 Task: Set the company name to 'equals' while creating a New Invoice.
Action: Mouse moved to (137, 14)
Screenshot: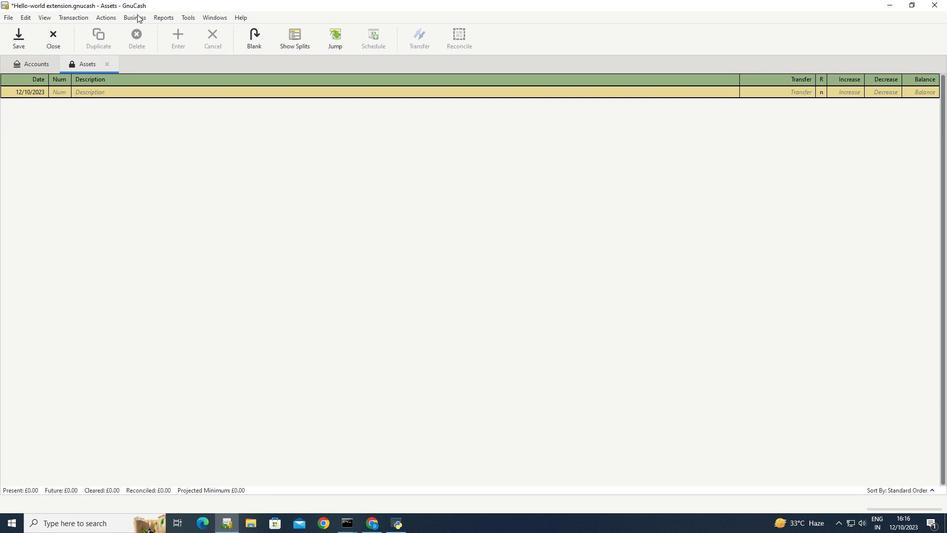 
Action: Mouse pressed left at (137, 14)
Screenshot: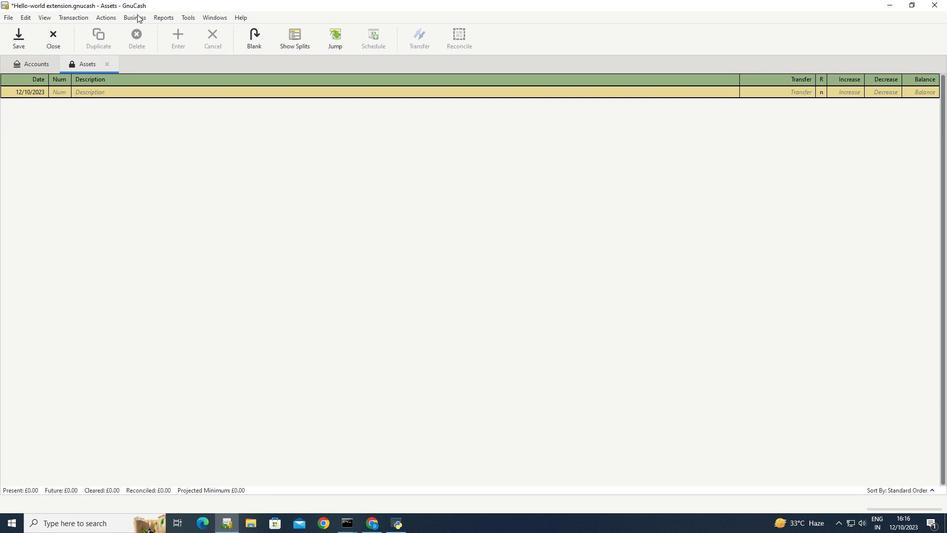 
Action: Mouse moved to (250, 67)
Screenshot: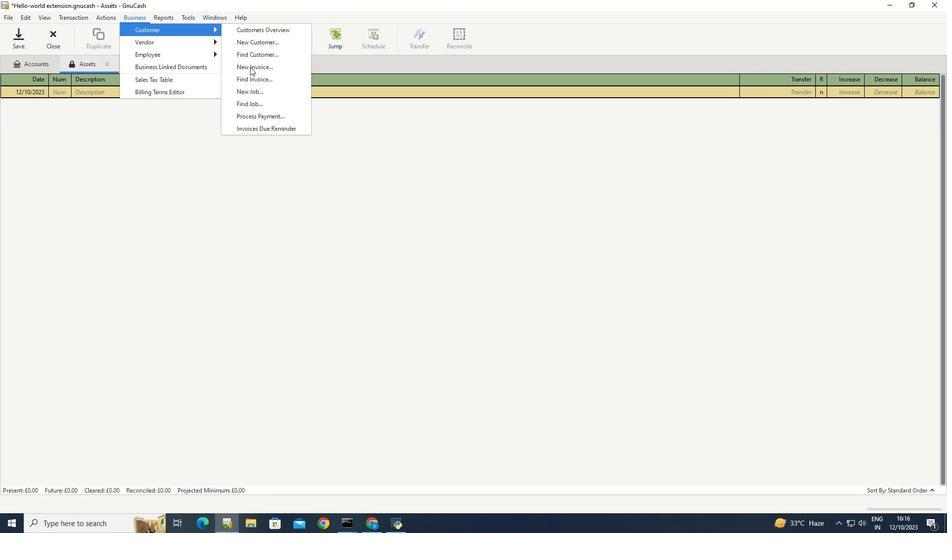 
Action: Mouse pressed left at (250, 67)
Screenshot: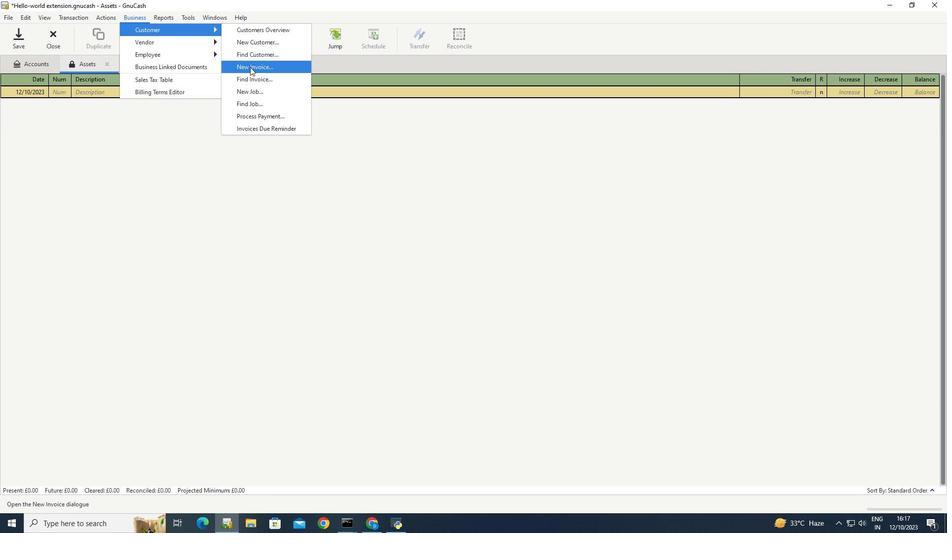 
Action: Mouse moved to (538, 260)
Screenshot: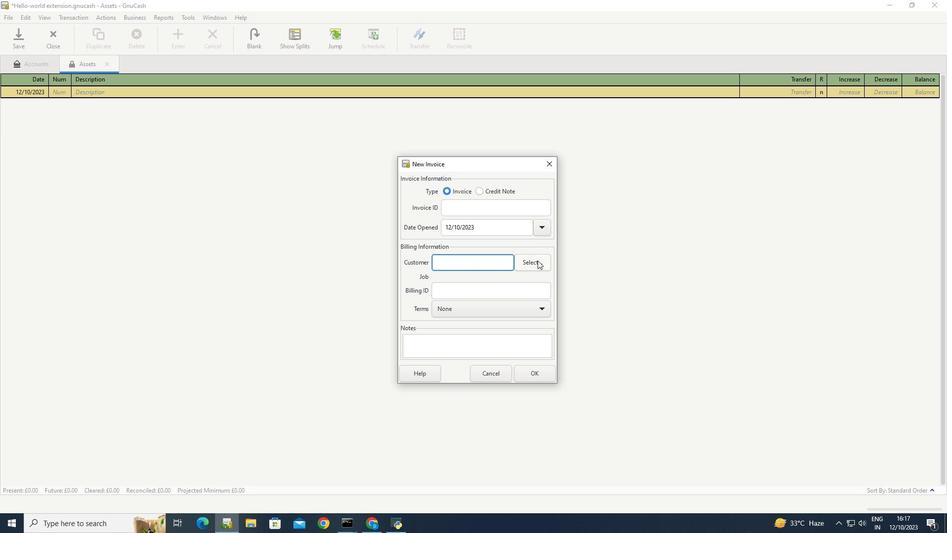 
Action: Mouse pressed left at (538, 260)
Screenshot: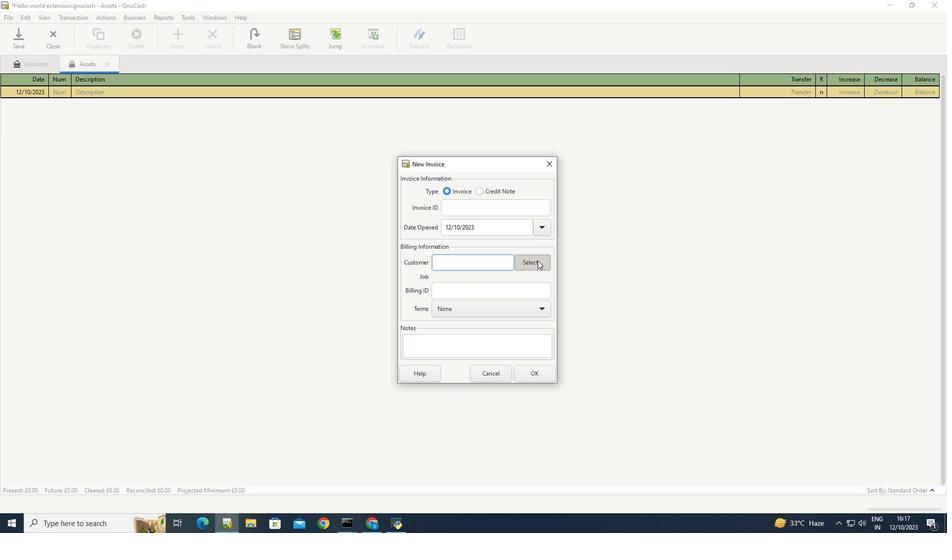 
Action: Mouse moved to (376, 232)
Screenshot: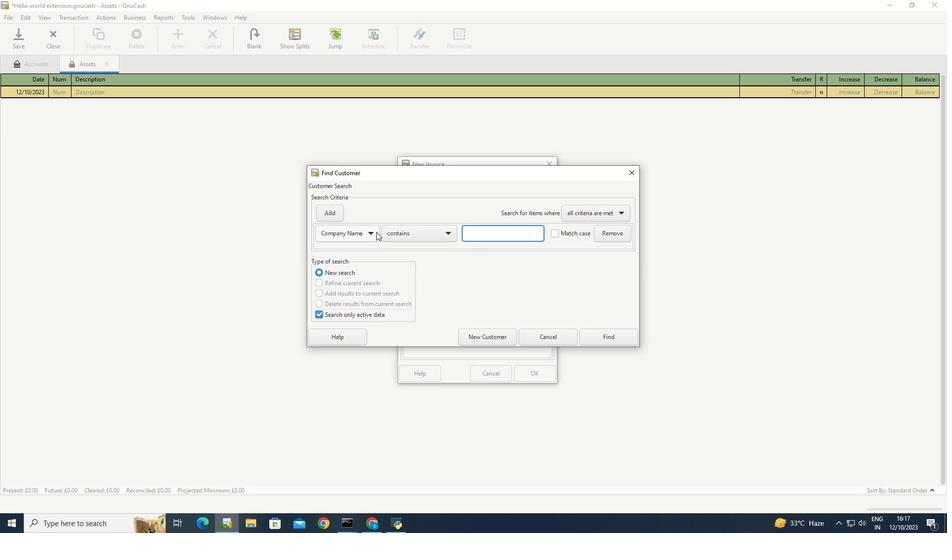 
Action: Mouse pressed left at (376, 232)
Screenshot: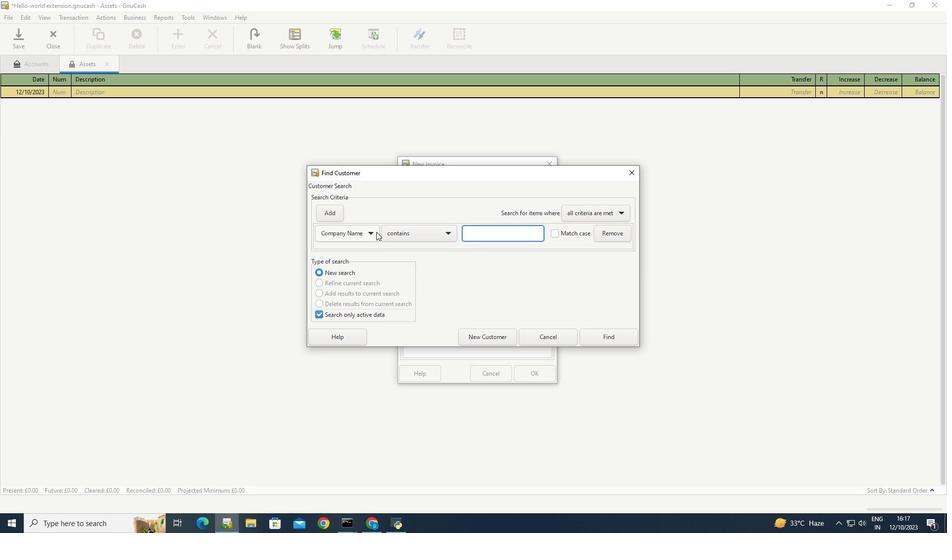 
Action: Mouse moved to (345, 233)
Screenshot: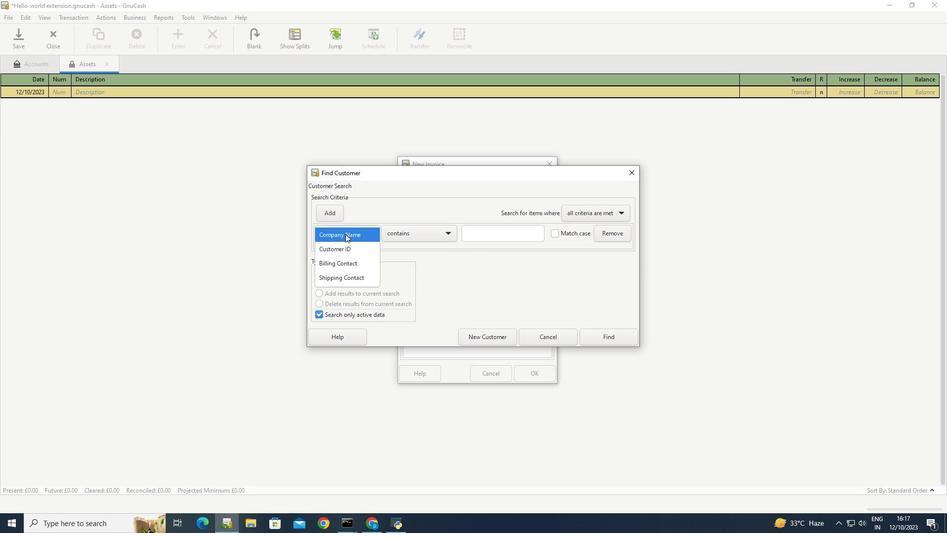 
Action: Mouse pressed left at (345, 233)
Screenshot: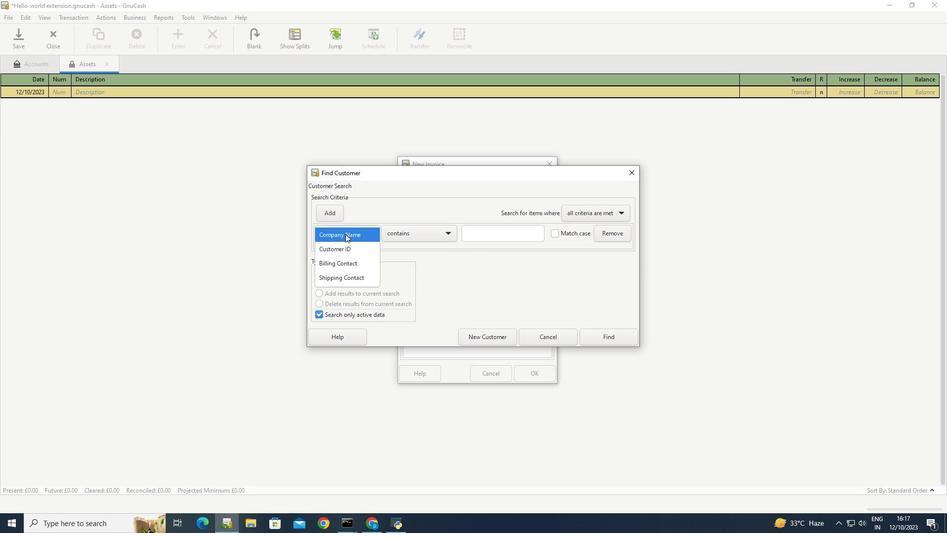
Action: Mouse moved to (443, 231)
Screenshot: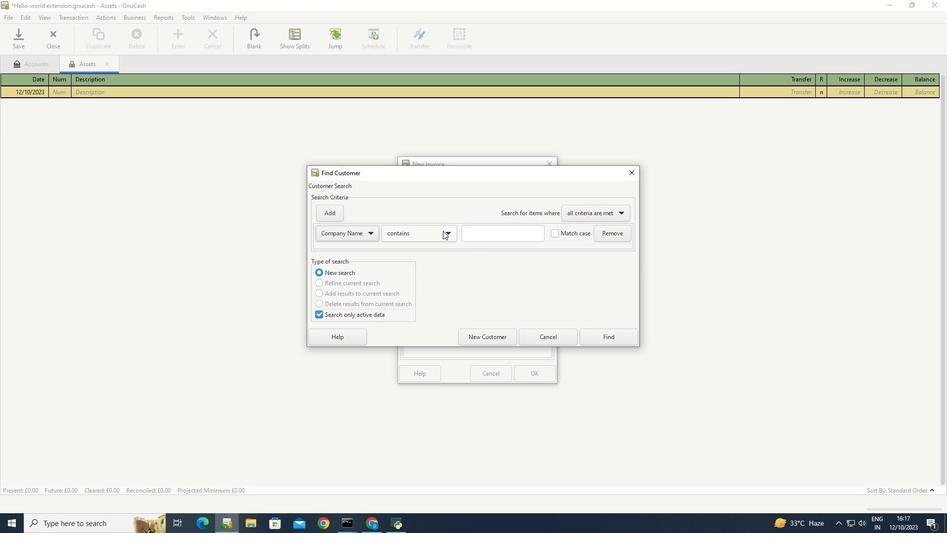 
Action: Mouse pressed left at (443, 231)
Screenshot: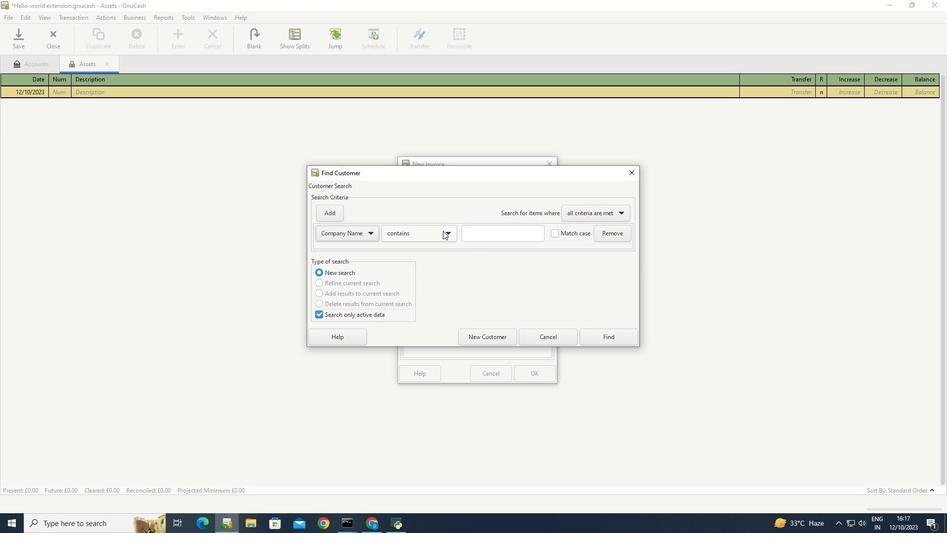 
Action: Mouse moved to (399, 247)
Screenshot: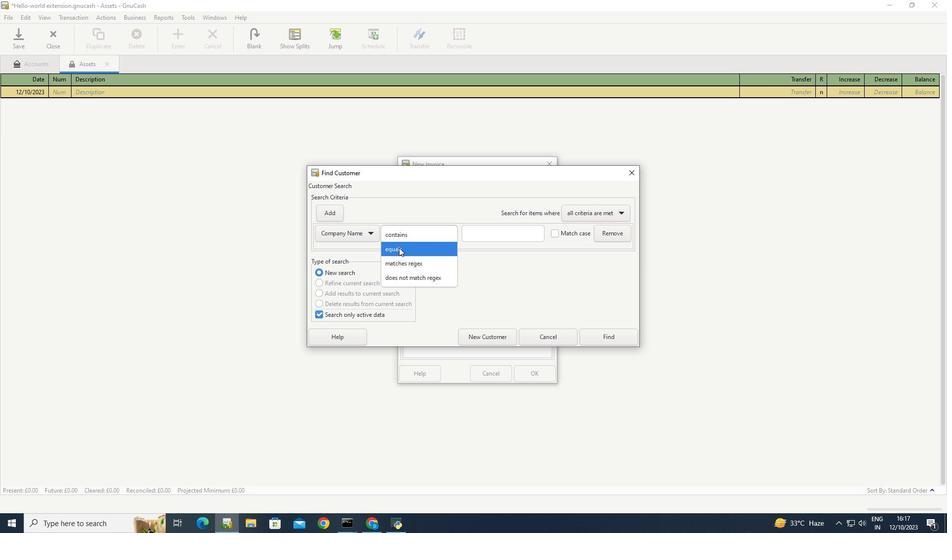 
Action: Mouse pressed left at (399, 247)
Screenshot: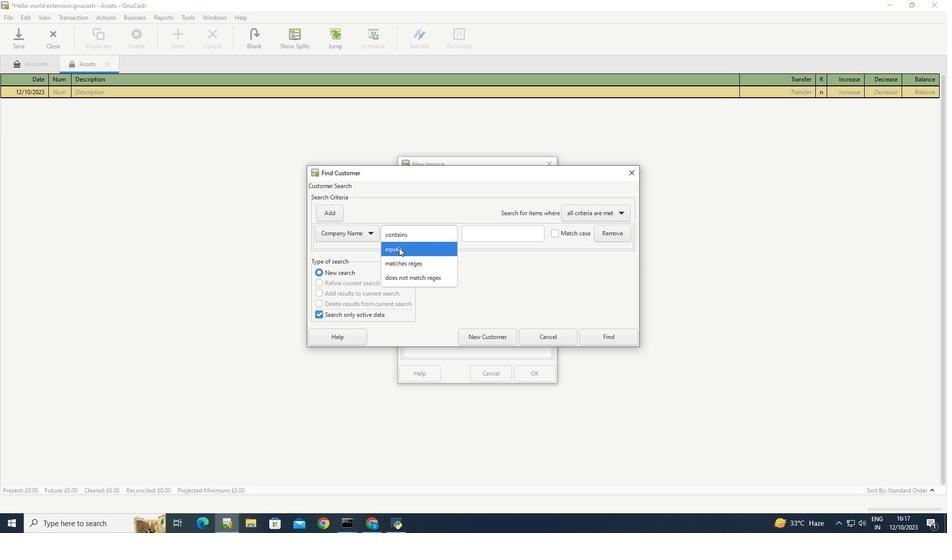 
Action: Mouse moved to (492, 291)
Screenshot: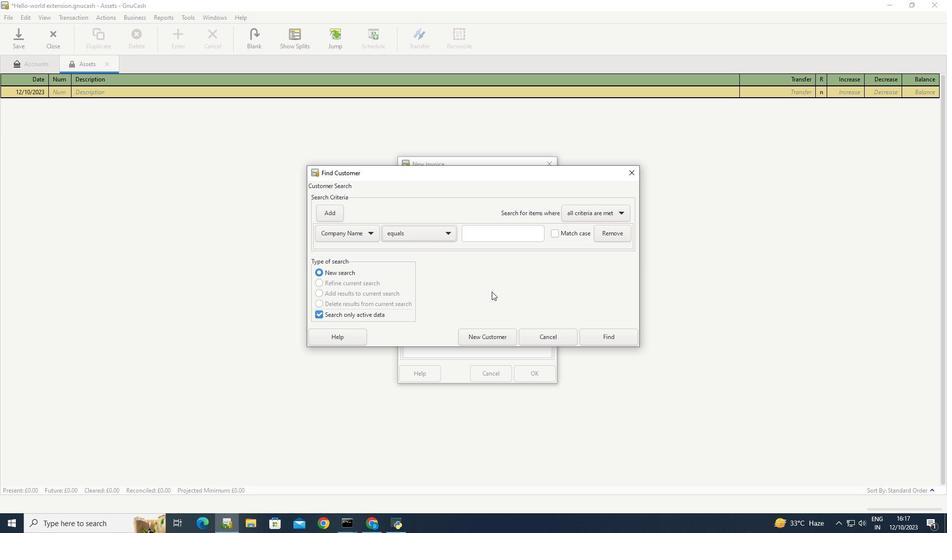 
Action: Mouse pressed left at (492, 291)
Screenshot: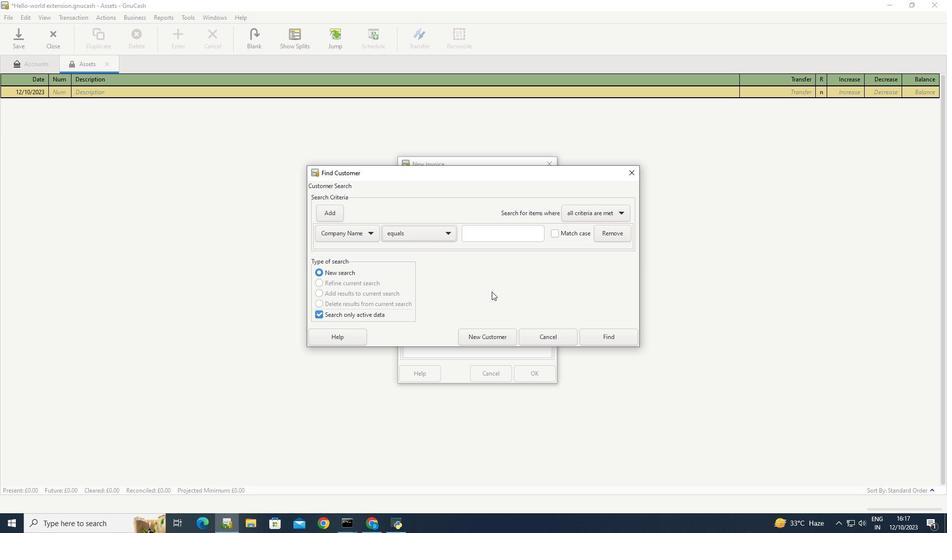 
